 Task: select a rule when softage.1@softage.net is added to a card by me.
Action: Mouse moved to (977, 80)
Screenshot: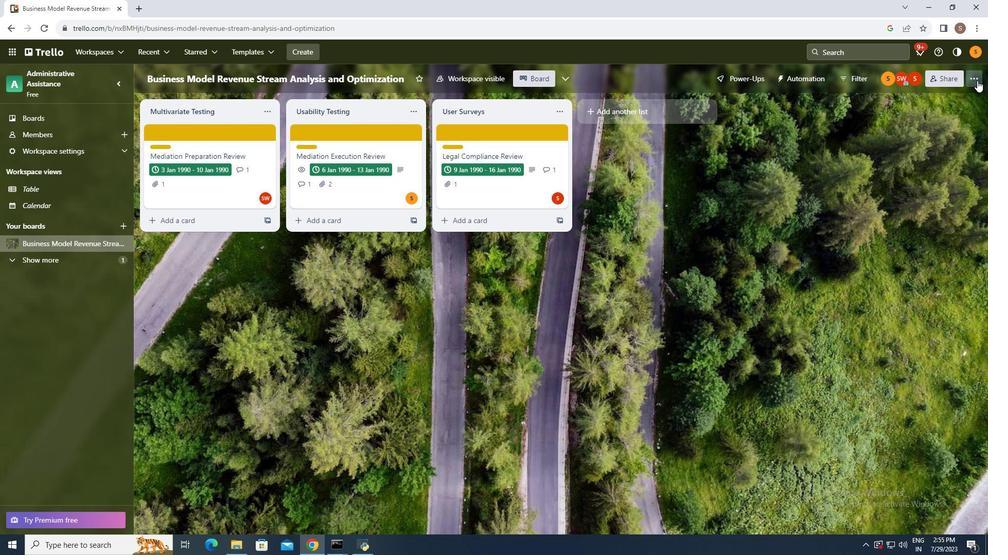 
Action: Mouse pressed left at (977, 80)
Screenshot: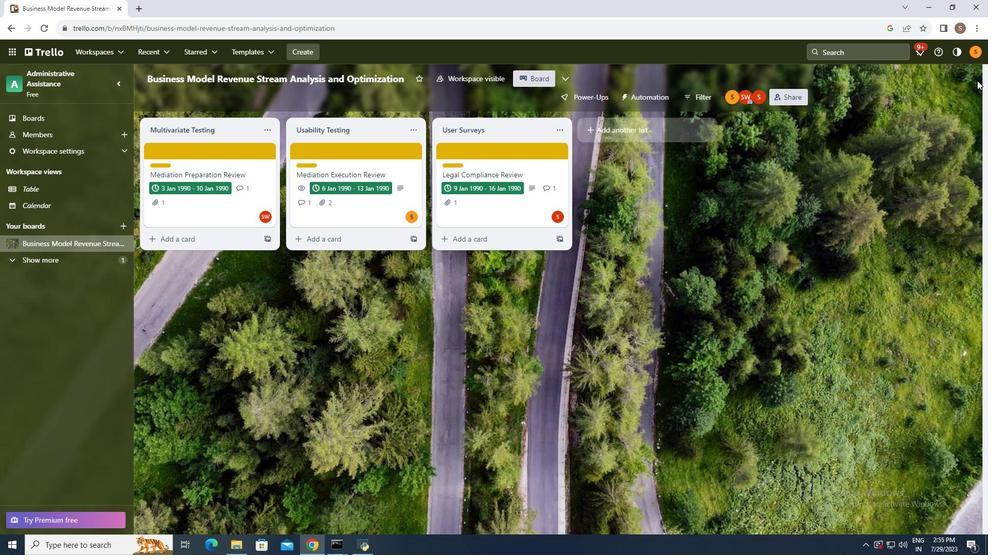 
Action: Mouse moved to (878, 215)
Screenshot: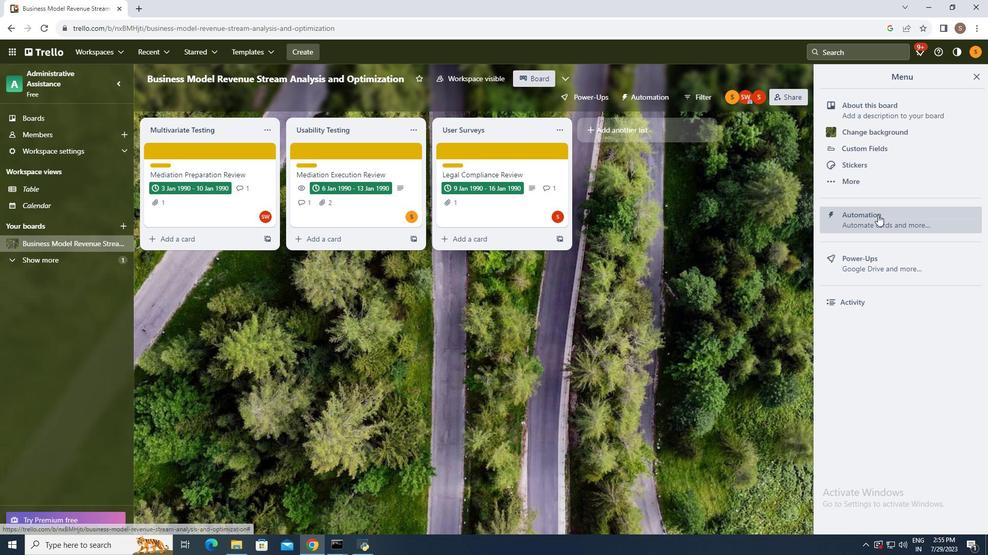 
Action: Mouse pressed left at (878, 215)
Screenshot: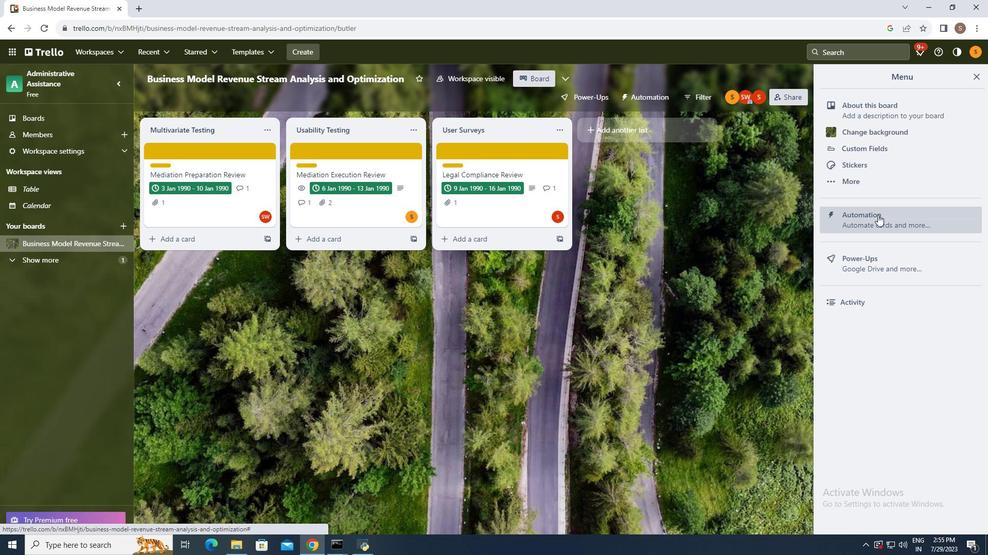 
Action: Mouse moved to (180, 189)
Screenshot: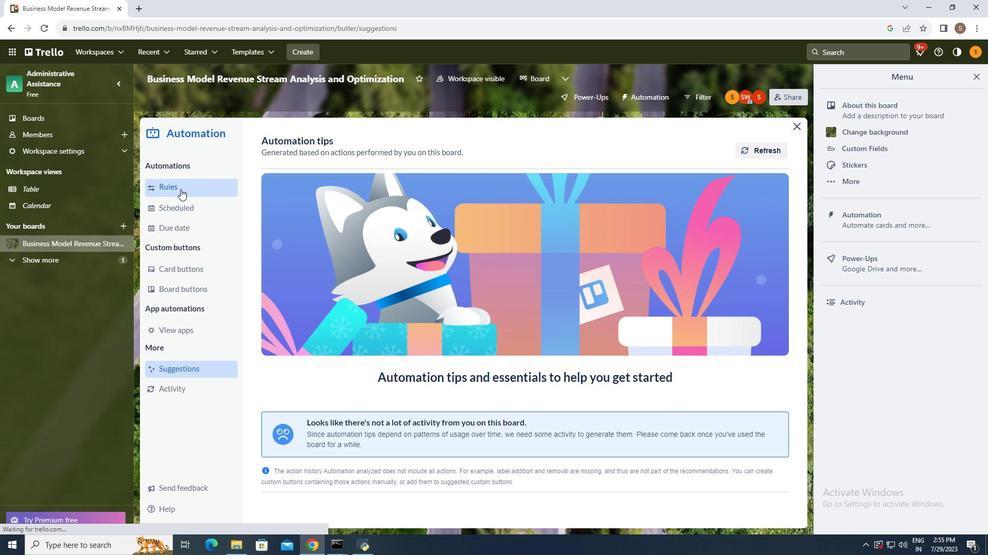 
Action: Mouse pressed left at (180, 189)
Screenshot: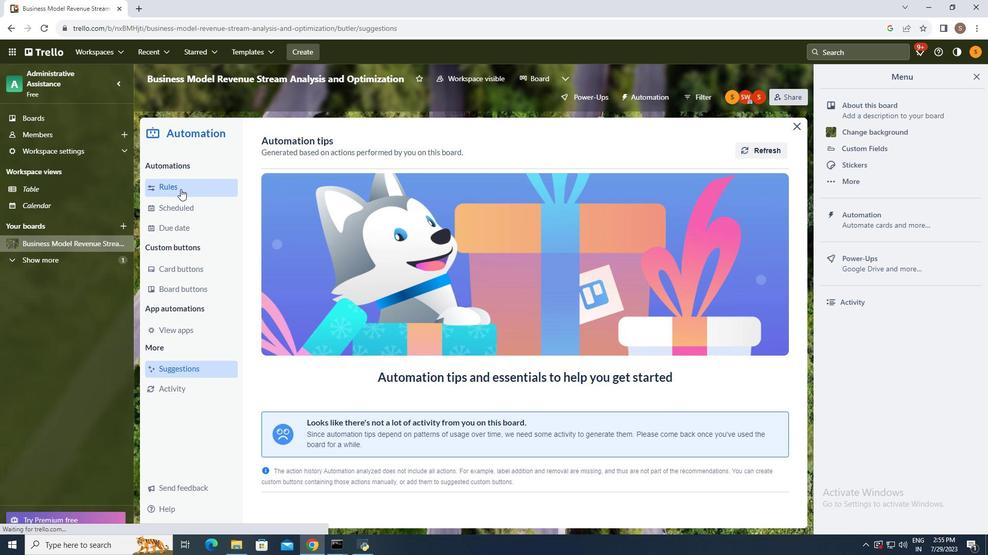 
Action: Mouse moved to (685, 146)
Screenshot: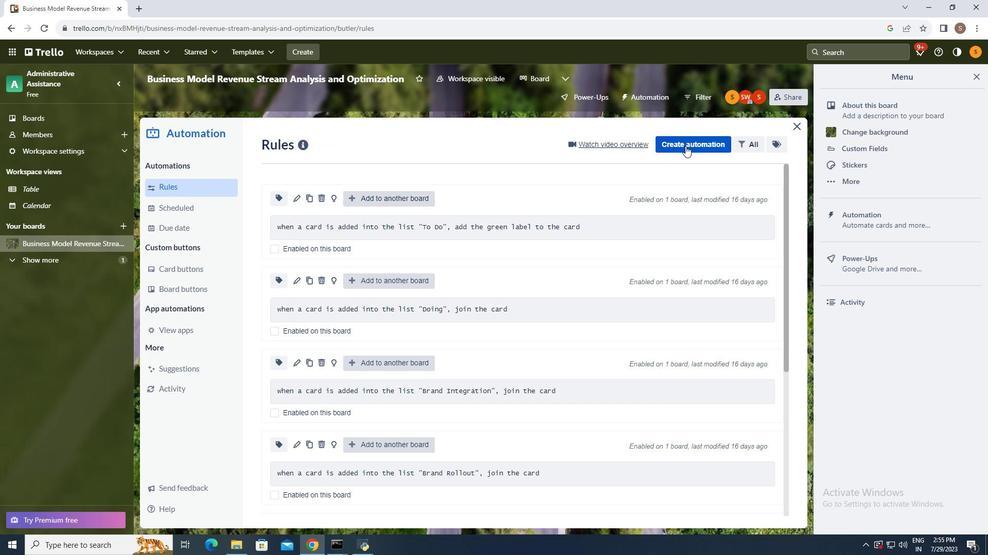 
Action: Mouse pressed left at (685, 146)
Screenshot: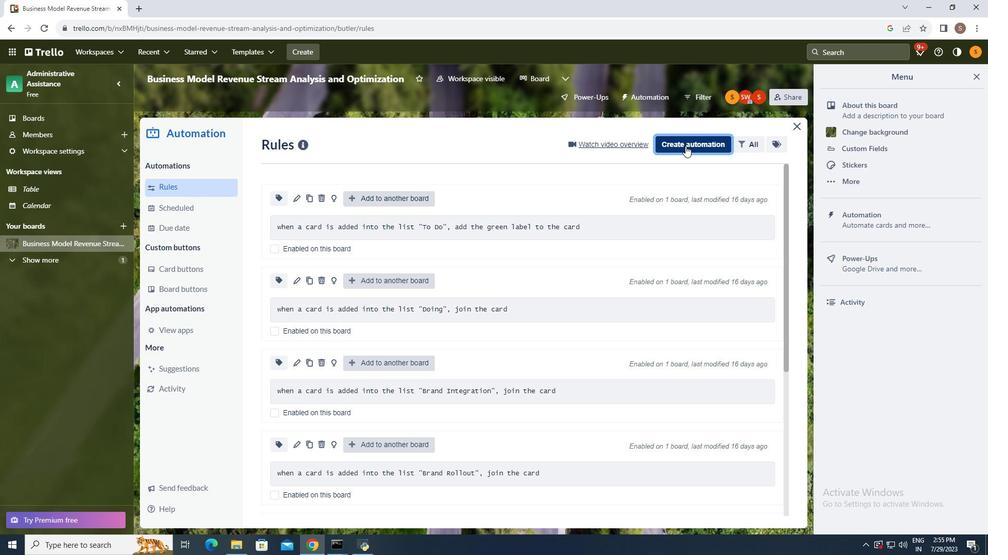 
Action: Mouse moved to (533, 239)
Screenshot: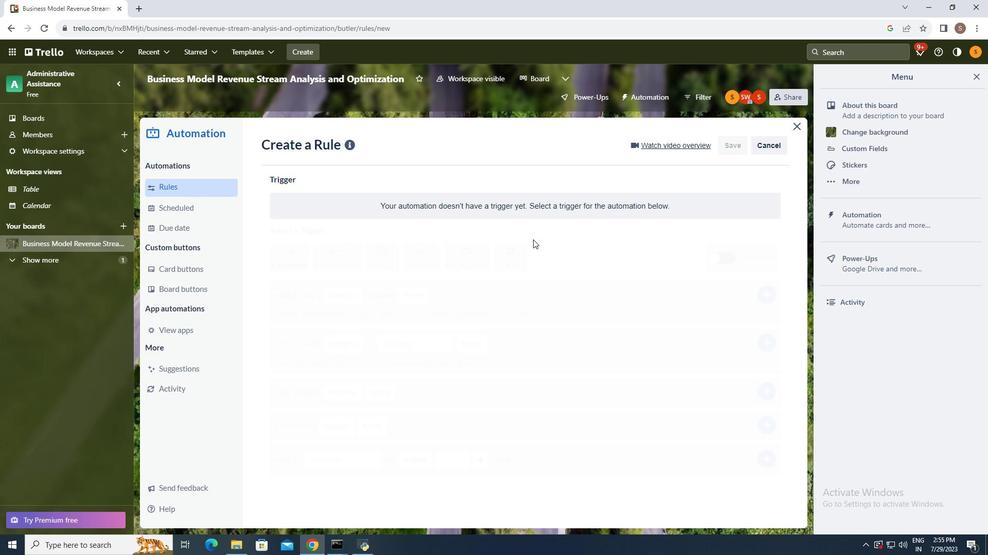 
Action: Mouse pressed left at (533, 239)
Screenshot: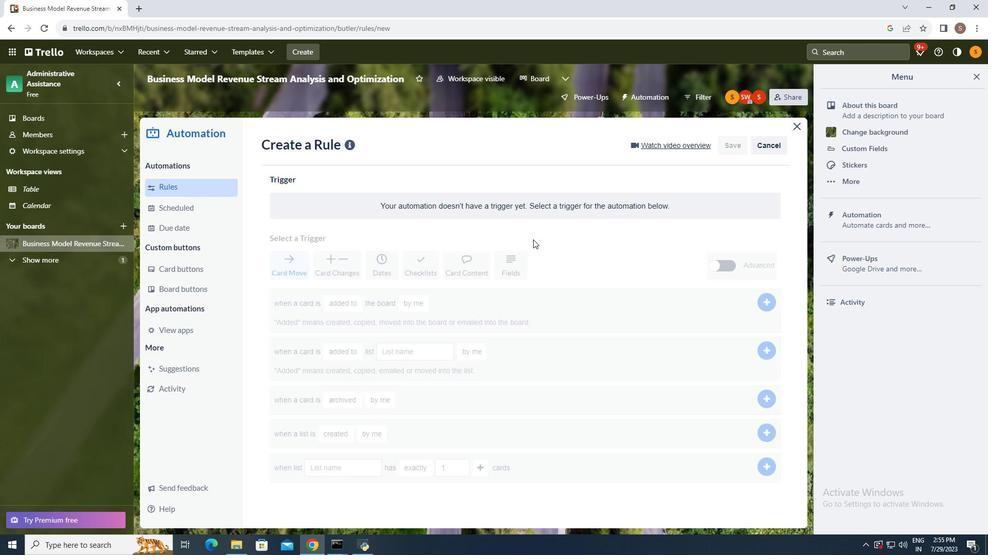
Action: Mouse moved to (339, 278)
Screenshot: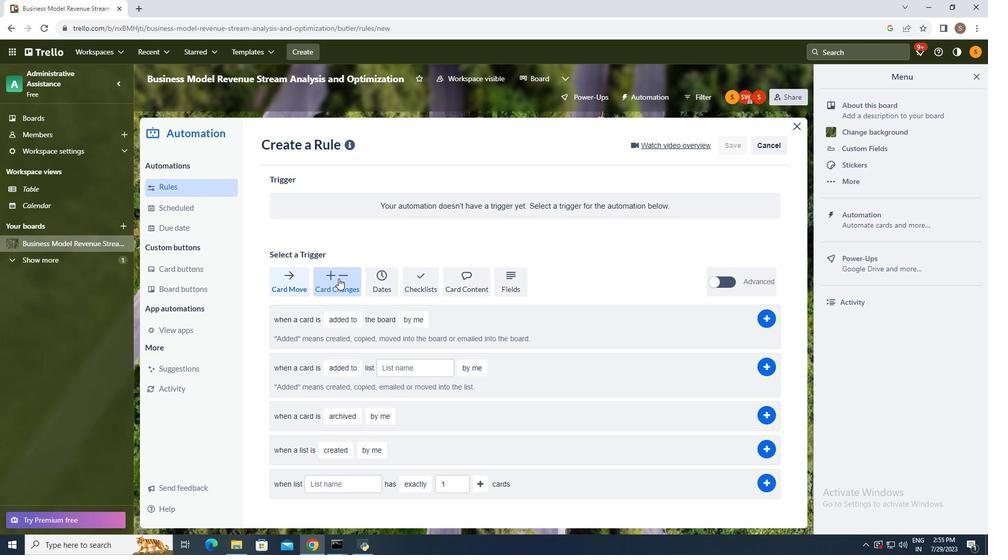 
Action: Mouse pressed left at (339, 278)
Screenshot: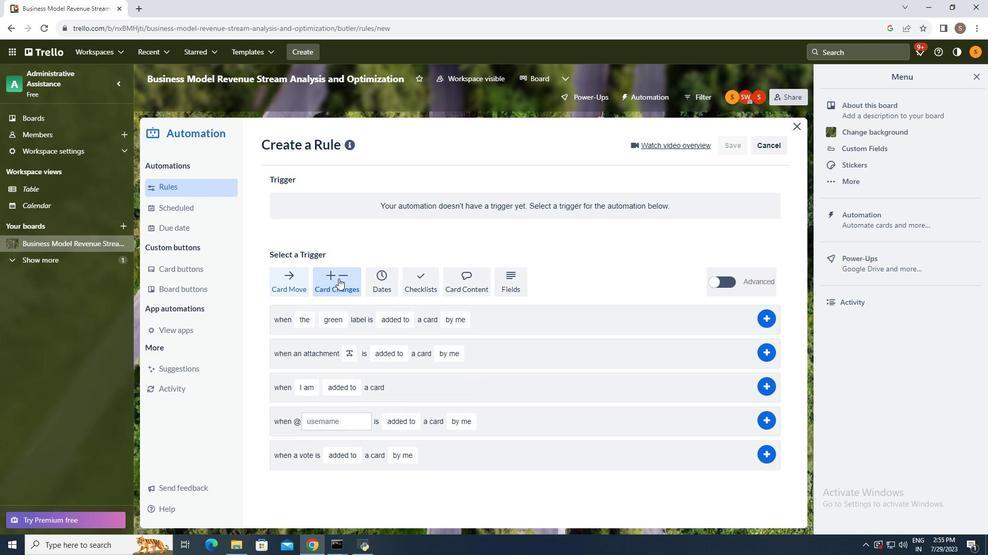 
Action: Mouse moved to (331, 424)
Screenshot: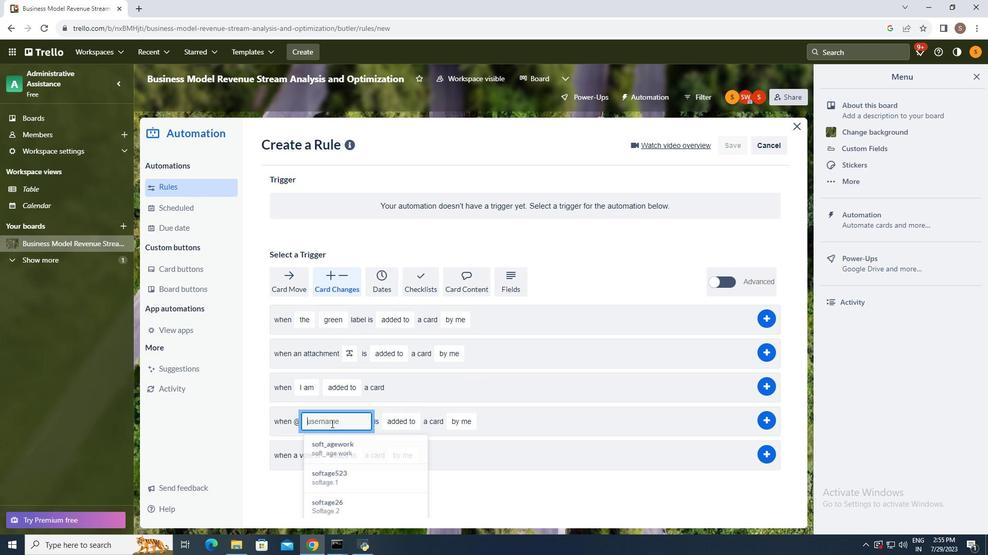 
Action: Mouse pressed left at (331, 424)
Screenshot: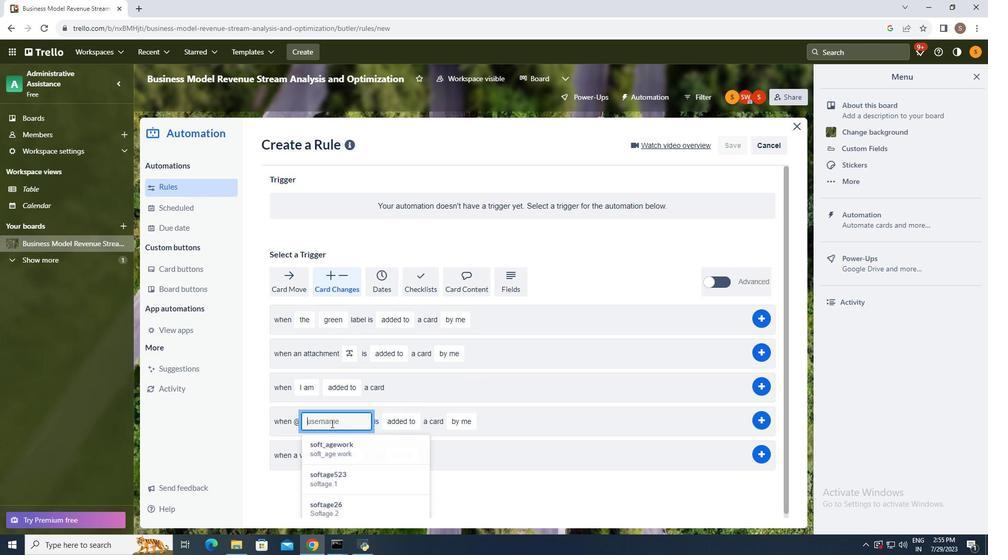 
Action: Mouse moved to (530, 395)
Screenshot: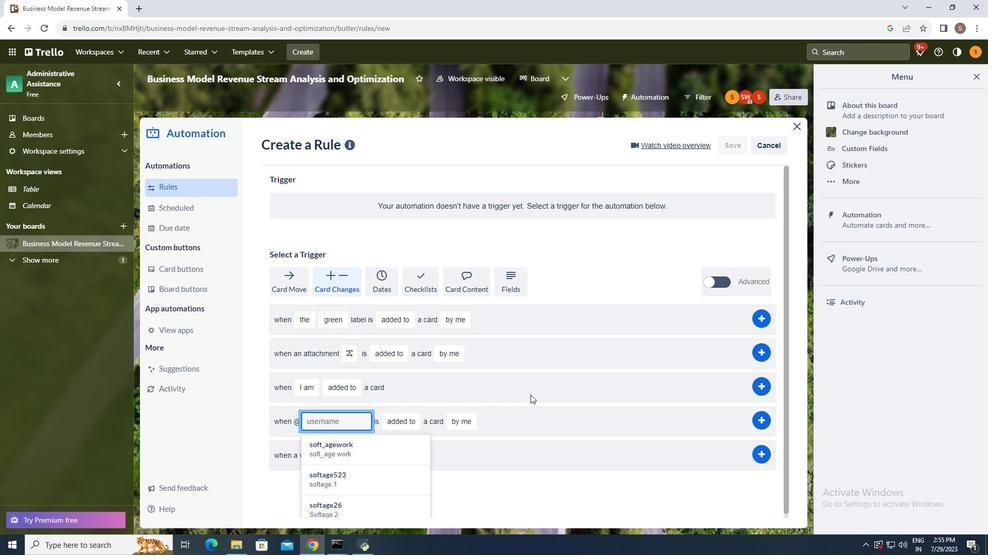 
Action: Key pressed softage.1<Key.shift>@softage.net
Screenshot: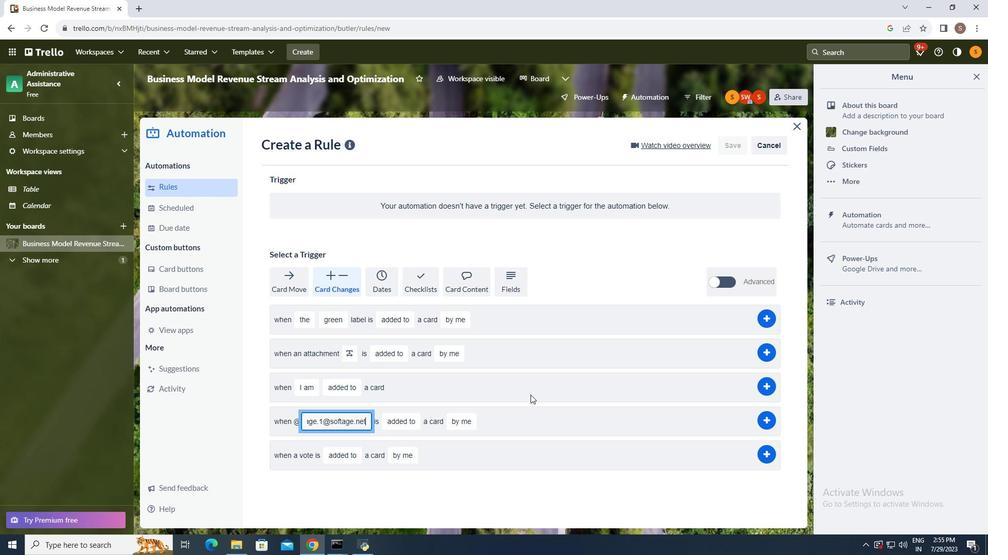
Action: Mouse moved to (388, 424)
Screenshot: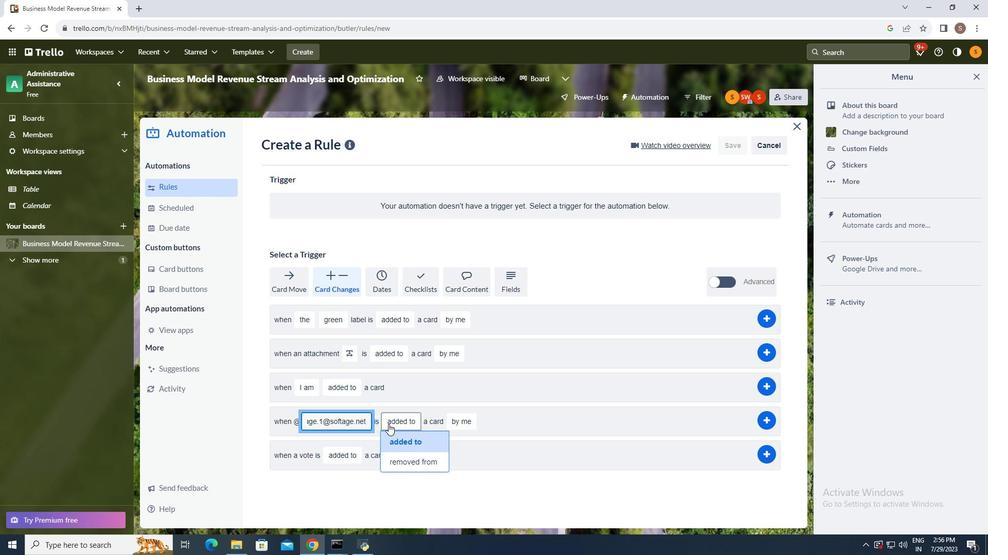
Action: Mouse pressed left at (388, 424)
Screenshot: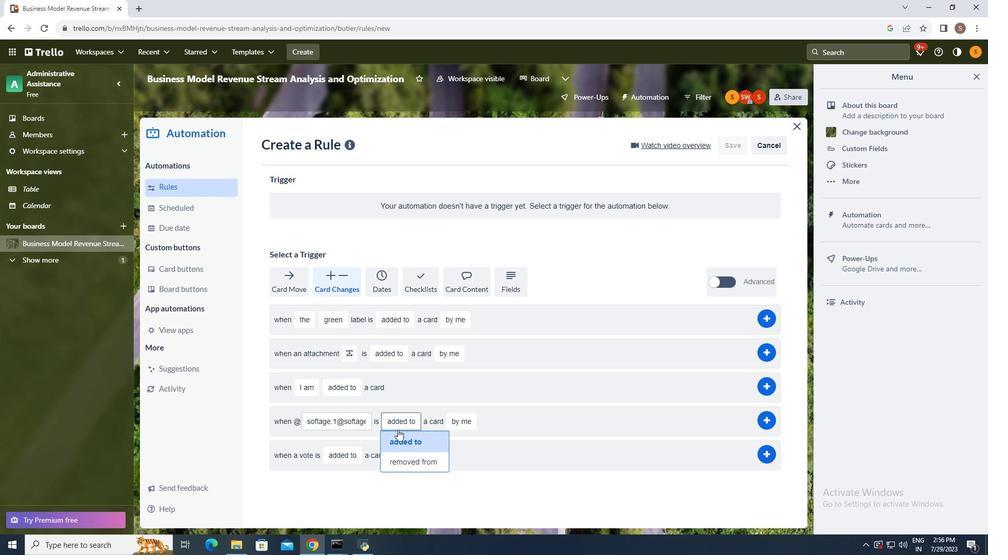
Action: Mouse moved to (401, 440)
Screenshot: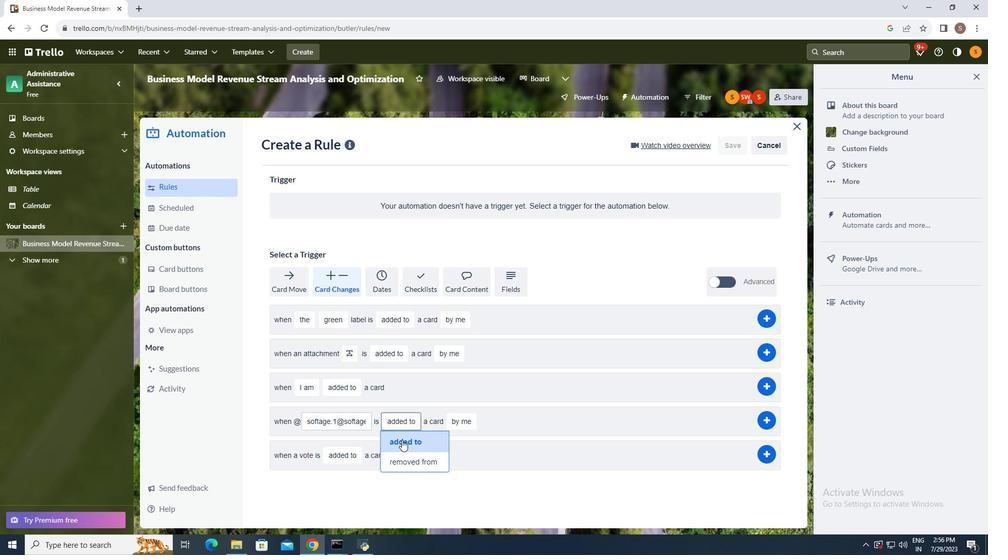 
Action: Mouse pressed left at (401, 440)
Screenshot: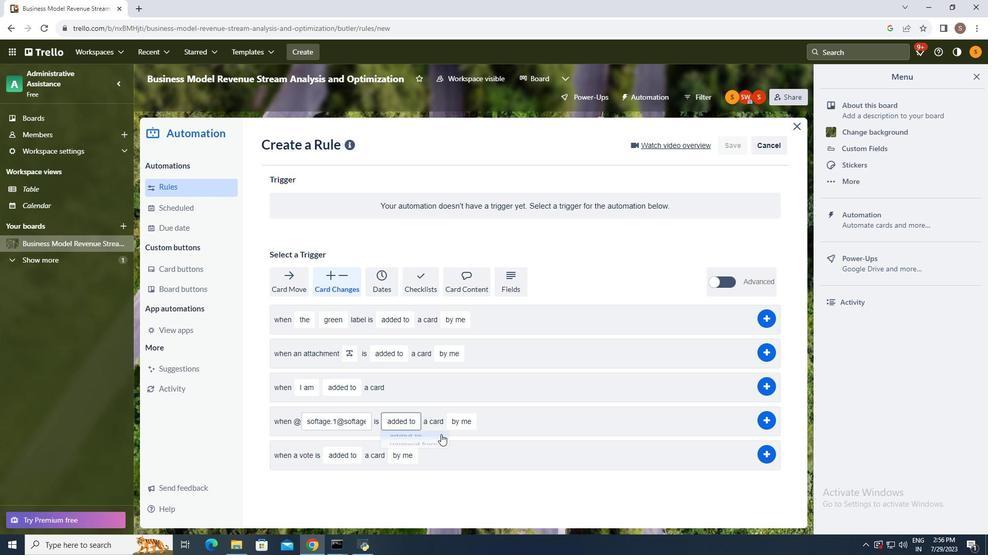 
Action: Mouse moved to (461, 422)
Screenshot: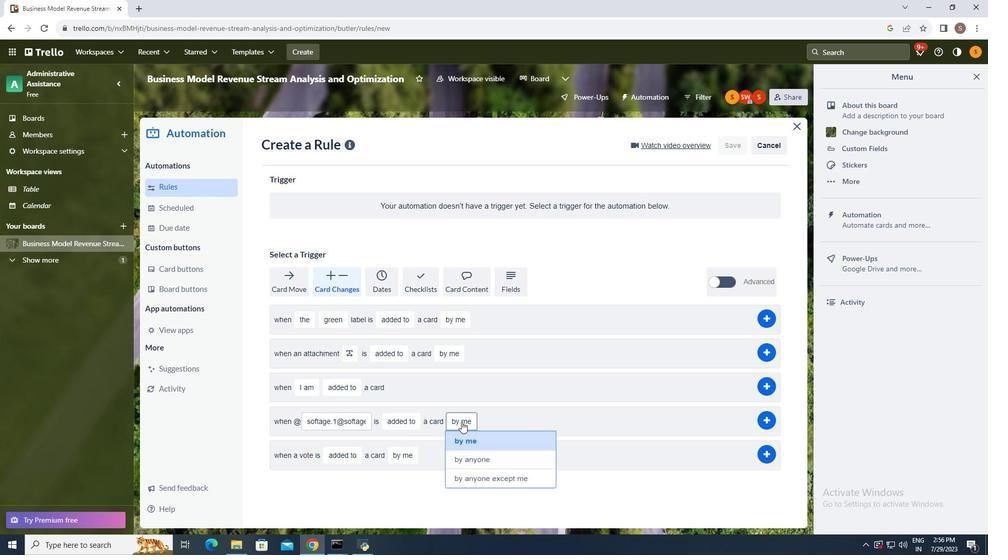 
Action: Mouse pressed left at (461, 422)
Screenshot: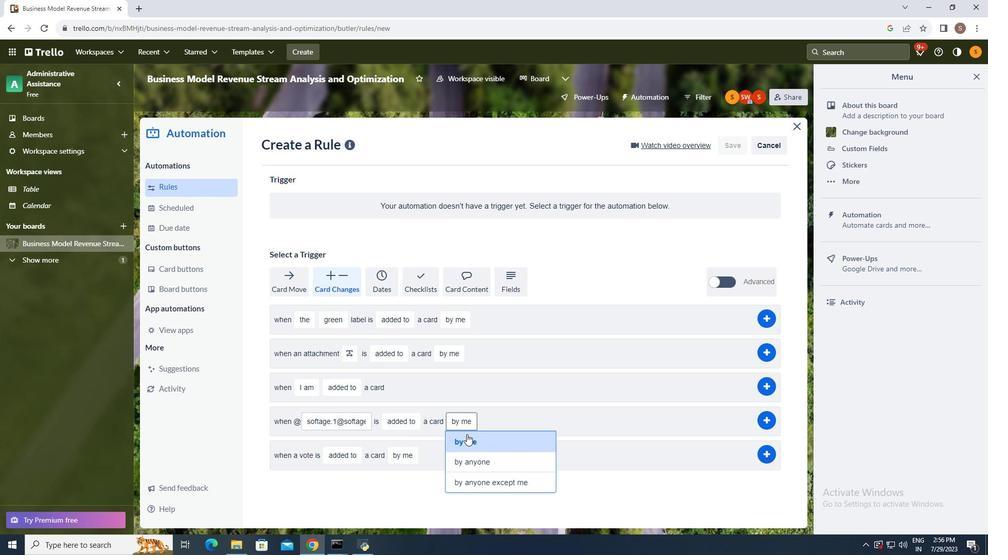 
Action: Mouse moved to (467, 438)
Screenshot: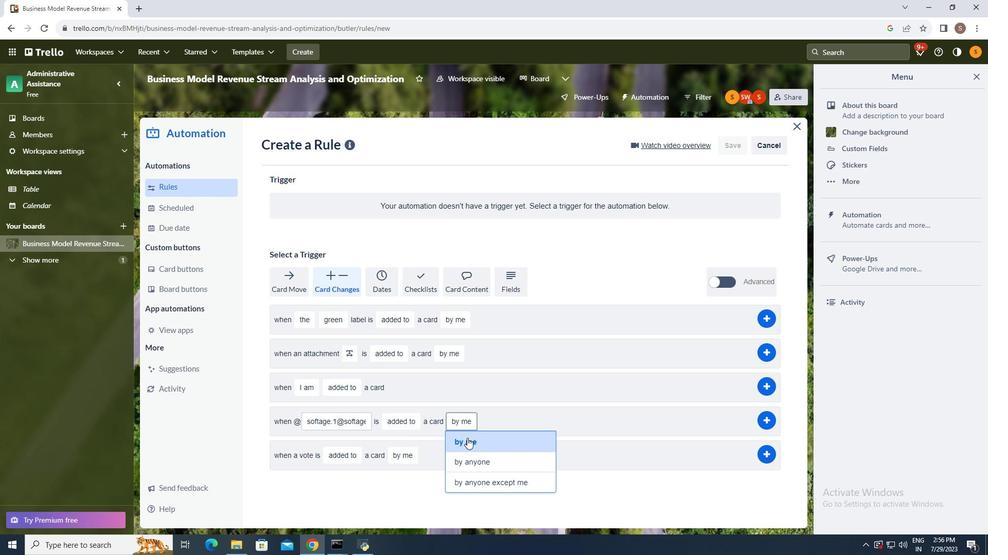 
Action: Mouse pressed left at (467, 438)
Screenshot: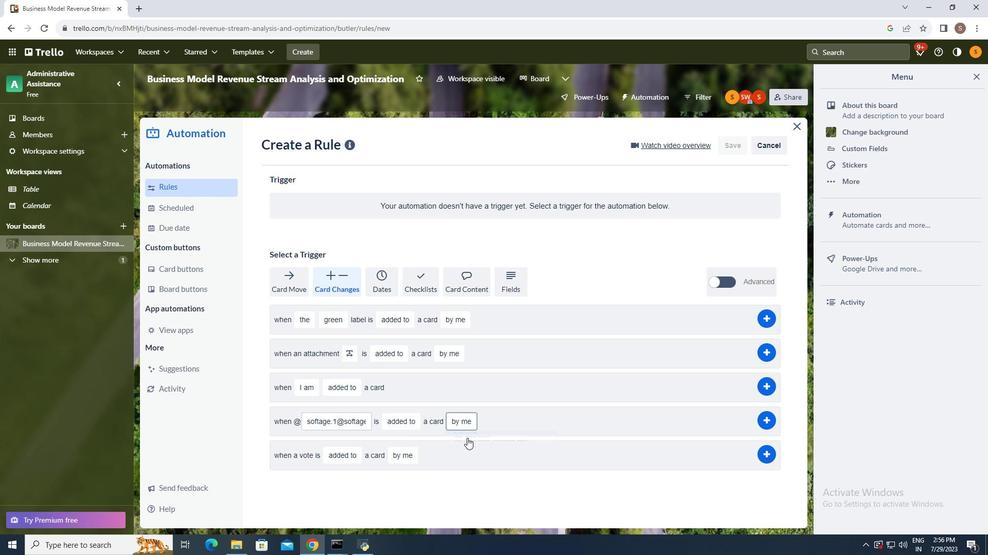 
Action: Mouse moved to (557, 419)
Screenshot: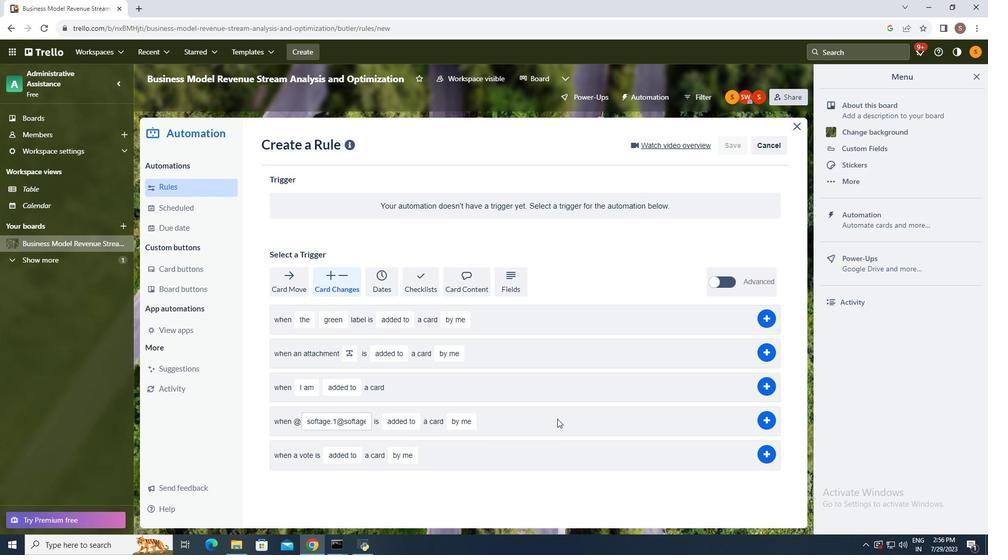 
